 Task: Add Attachment from Trello to Card Card0000000182 in Board Board0000000046 in Workspace WS0000000016 in Trello. Add Cover Yellow to Card Card0000000182 in Board Board0000000046 in Workspace WS0000000016 in Trello. Add "Copy Card To …" Button titled Button0000000182 to "bottom" of the list "To Do" to Card Card0000000182 in Board Board0000000046 in Workspace WS0000000016 in Trello. Add Description DS0000000182 to Card Card0000000182 in Board Board0000000046 in Workspace WS0000000016 in Trello. Add Comment CM0000000182 to Card Card0000000182 in Board Board0000000046 in Workspace WS0000000016 in Trello
Action: Mouse moved to (295, 278)
Screenshot: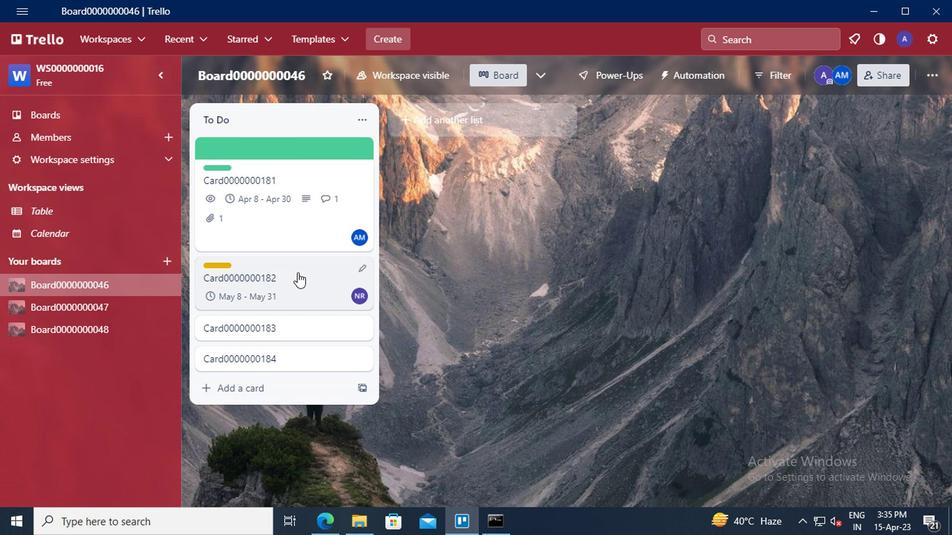 
Action: Mouse pressed left at (295, 278)
Screenshot: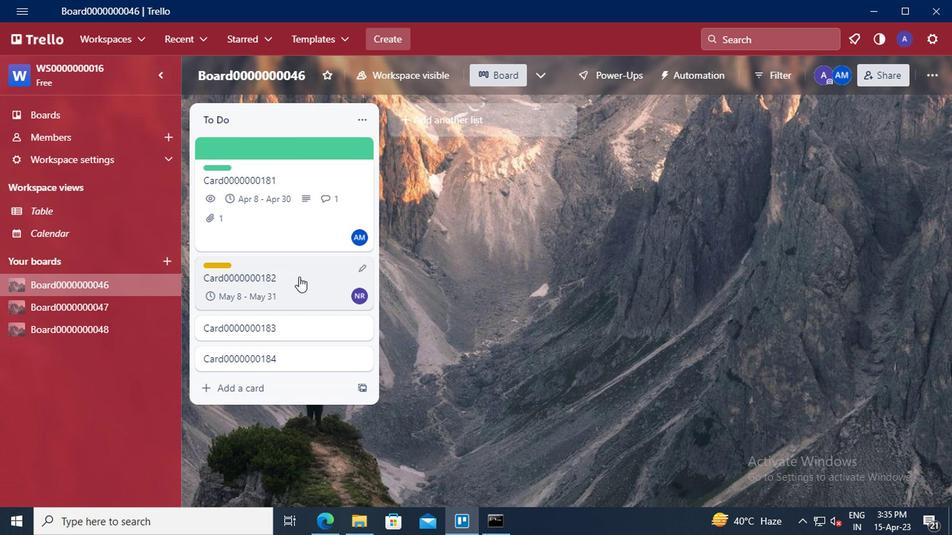 
Action: Mouse moved to (649, 290)
Screenshot: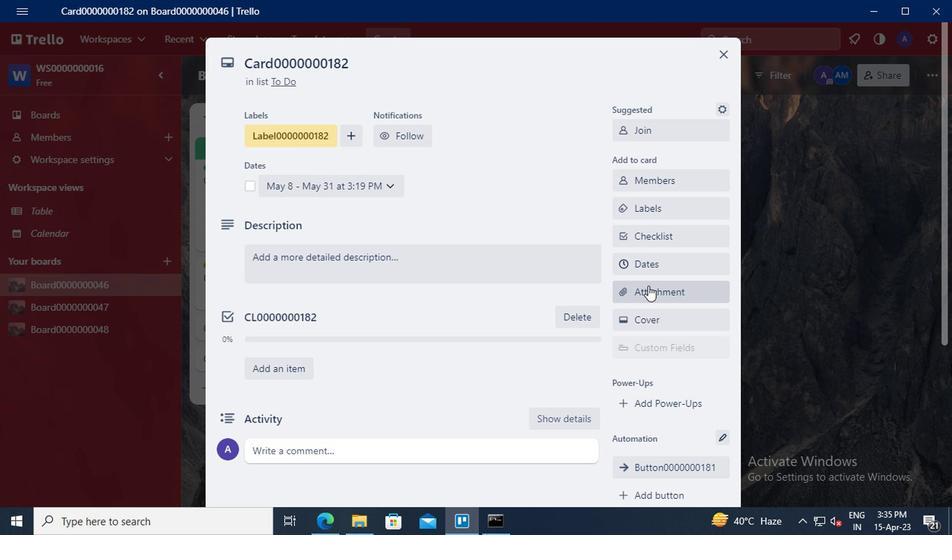 
Action: Mouse pressed left at (649, 290)
Screenshot: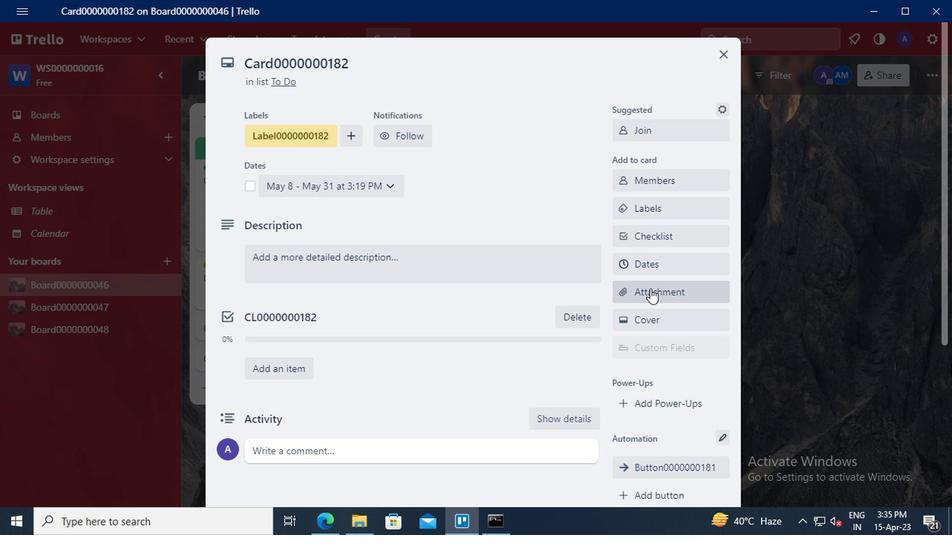 
Action: Mouse moved to (647, 149)
Screenshot: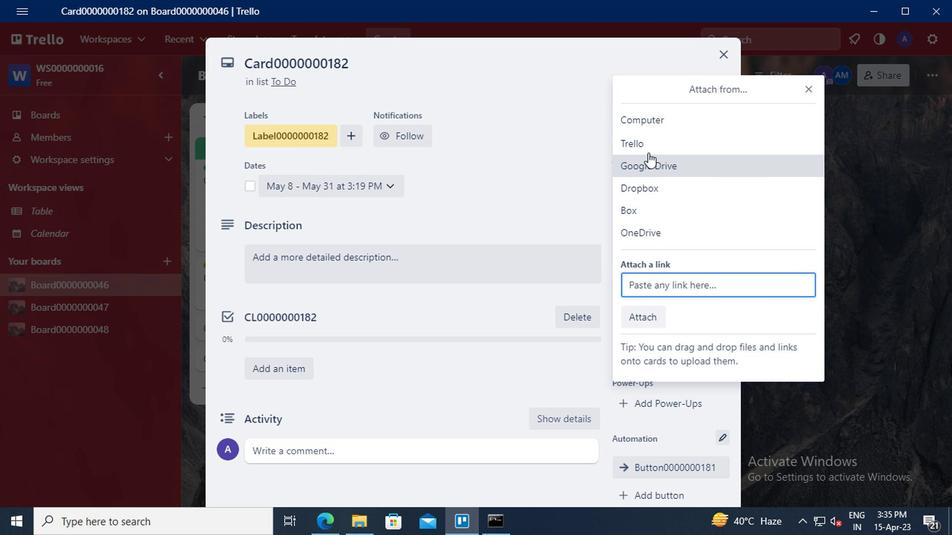 
Action: Mouse pressed left at (647, 149)
Screenshot: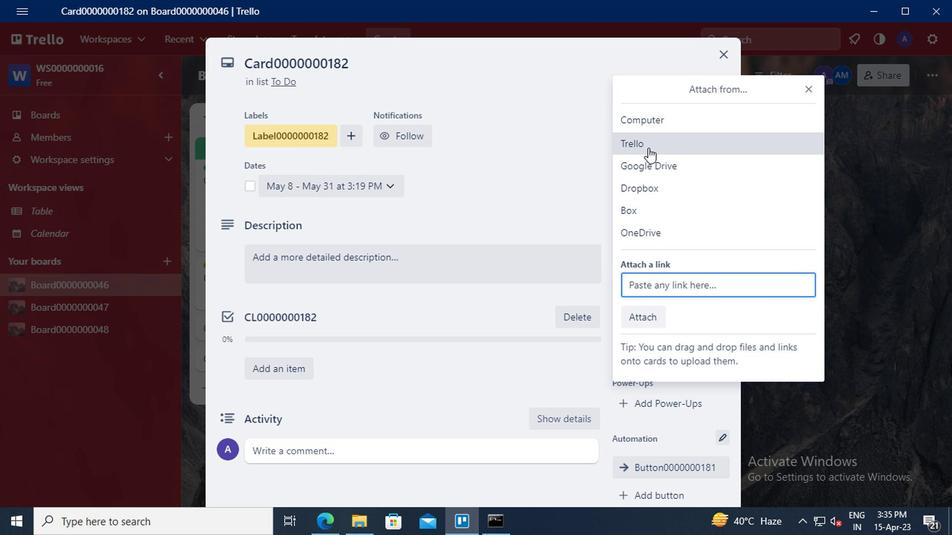 
Action: Mouse moved to (654, 173)
Screenshot: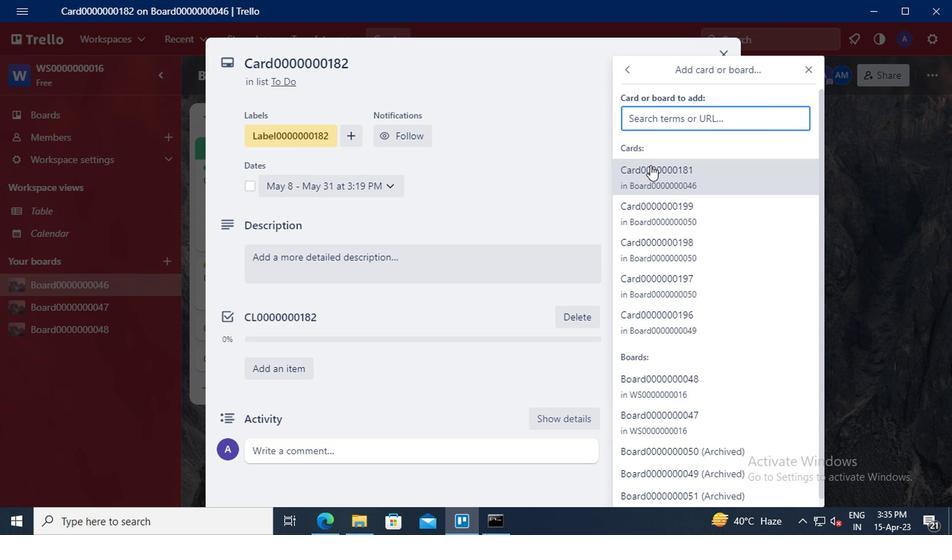 
Action: Mouse pressed left at (654, 173)
Screenshot: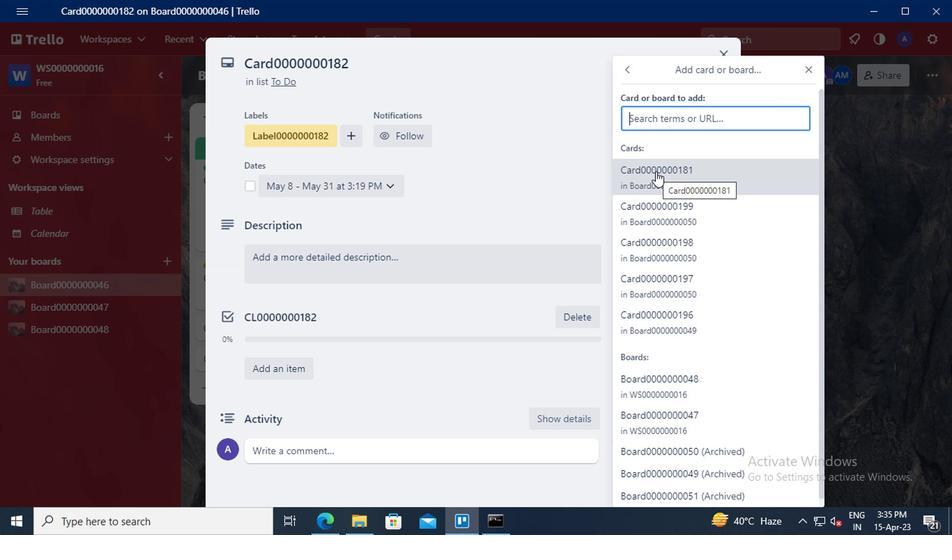 
Action: Mouse moved to (654, 316)
Screenshot: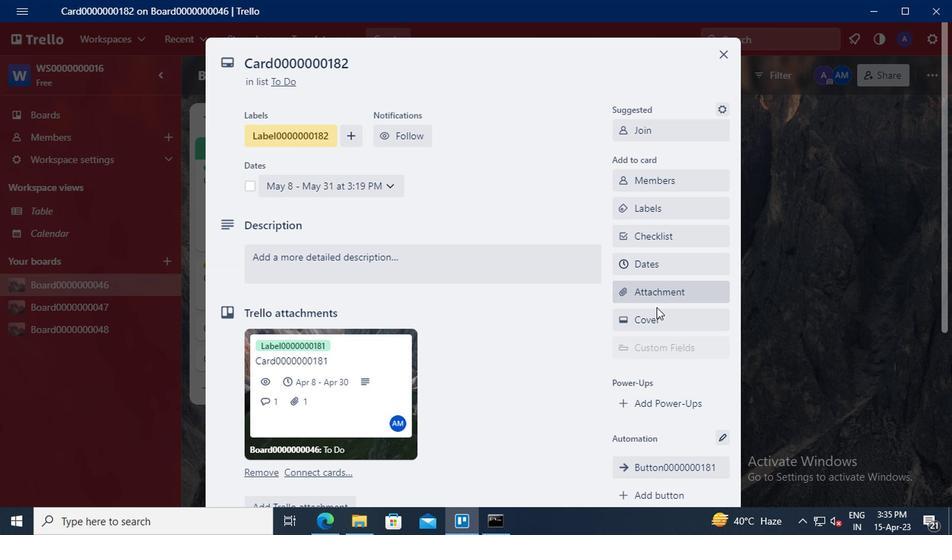 
Action: Mouse pressed left at (654, 316)
Screenshot: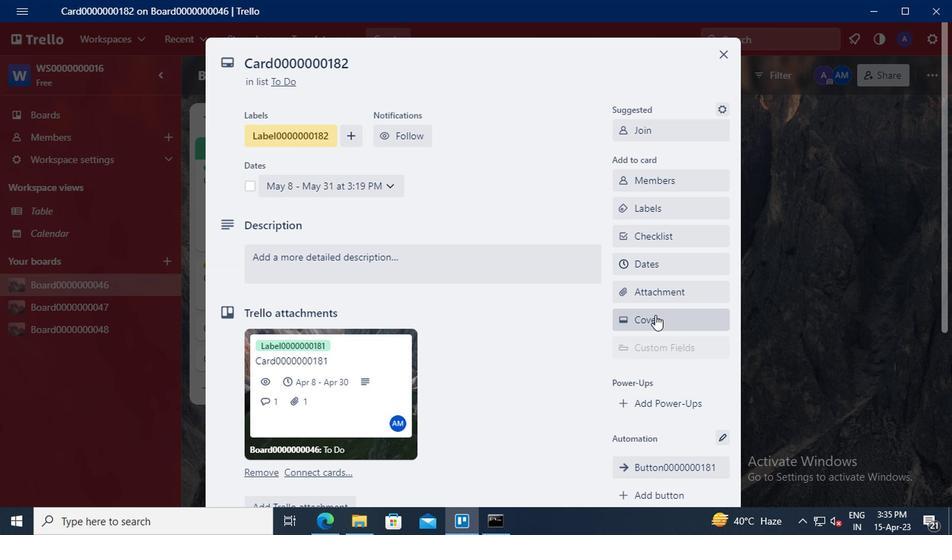 
Action: Mouse moved to (680, 234)
Screenshot: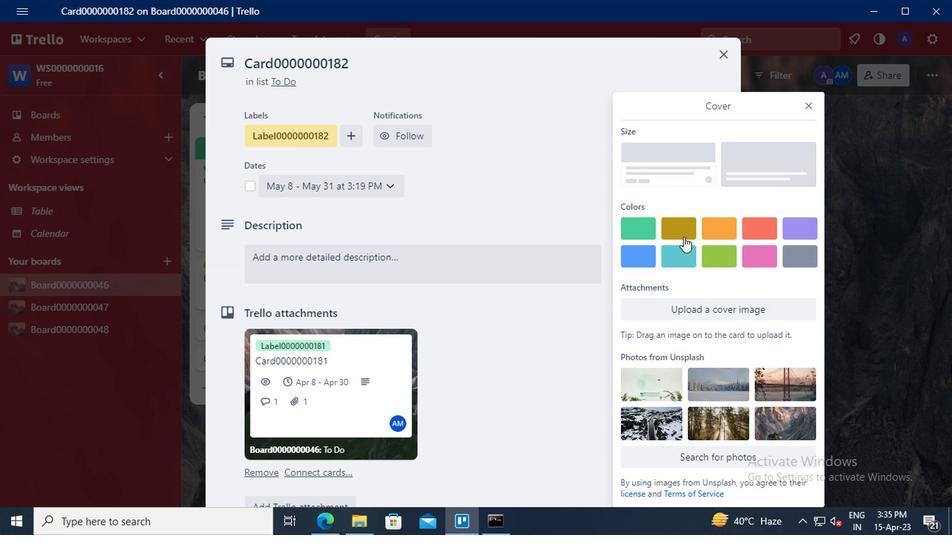 
Action: Mouse pressed left at (680, 234)
Screenshot: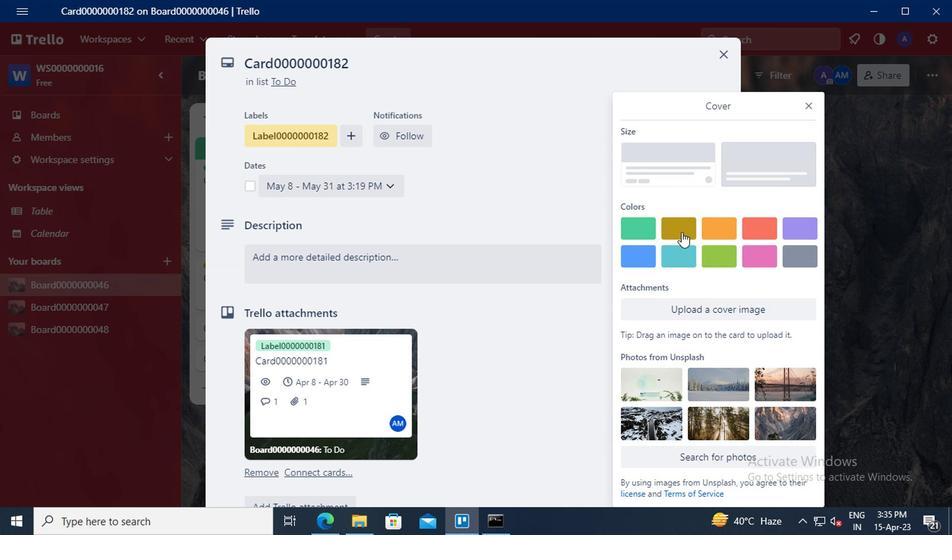 
Action: Mouse moved to (808, 83)
Screenshot: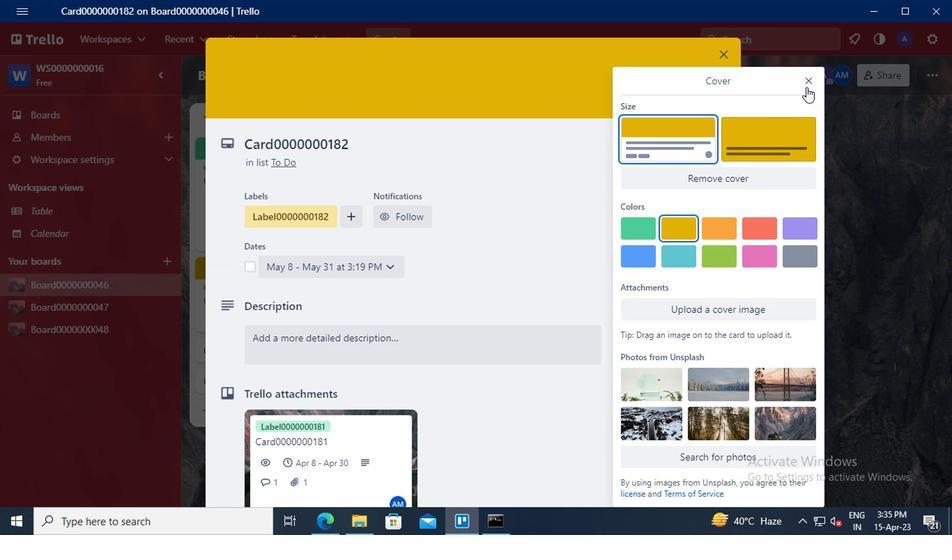 
Action: Mouse pressed left at (808, 83)
Screenshot: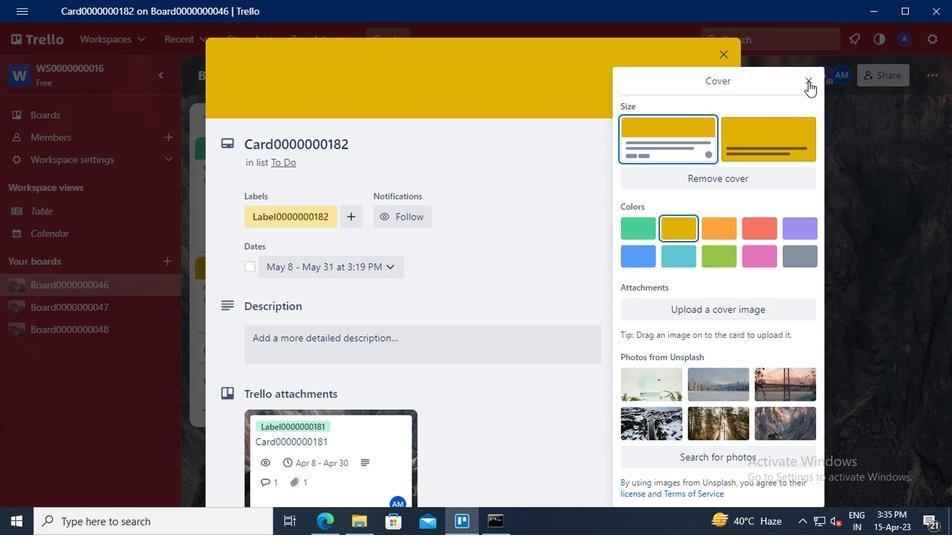 
Action: Mouse moved to (658, 248)
Screenshot: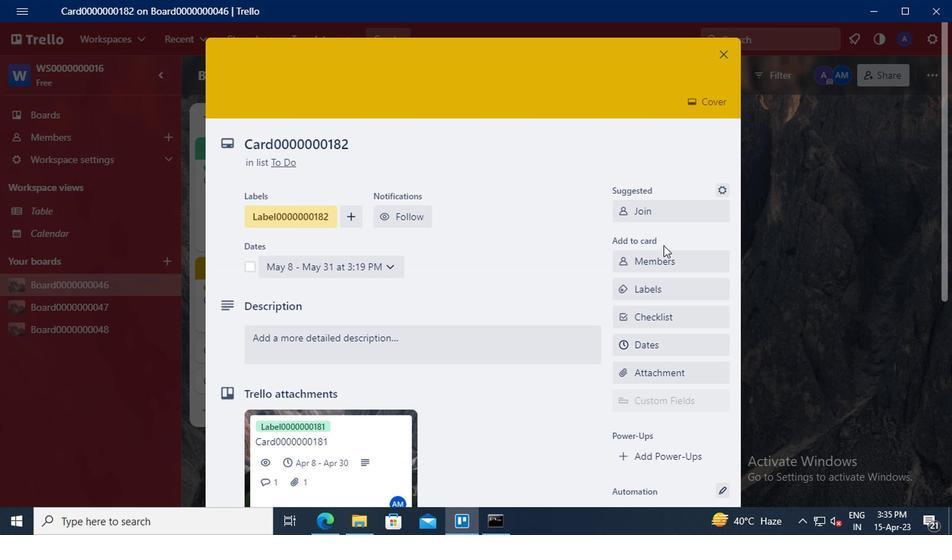 
Action: Mouse scrolled (658, 247) with delta (0, 0)
Screenshot: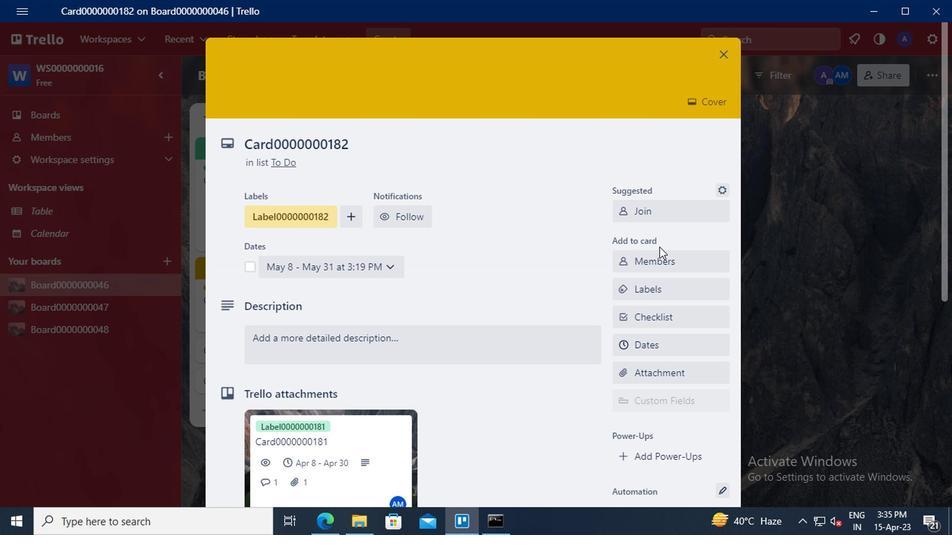 
Action: Mouse scrolled (658, 247) with delta (0, 0)
Screenshot: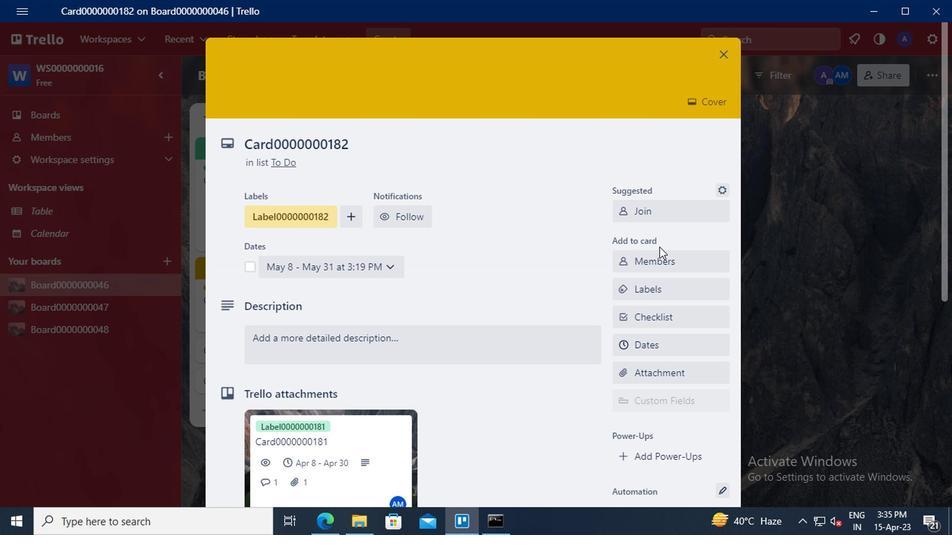 
Action: Mouse moved to (653, 407)
Screenshot: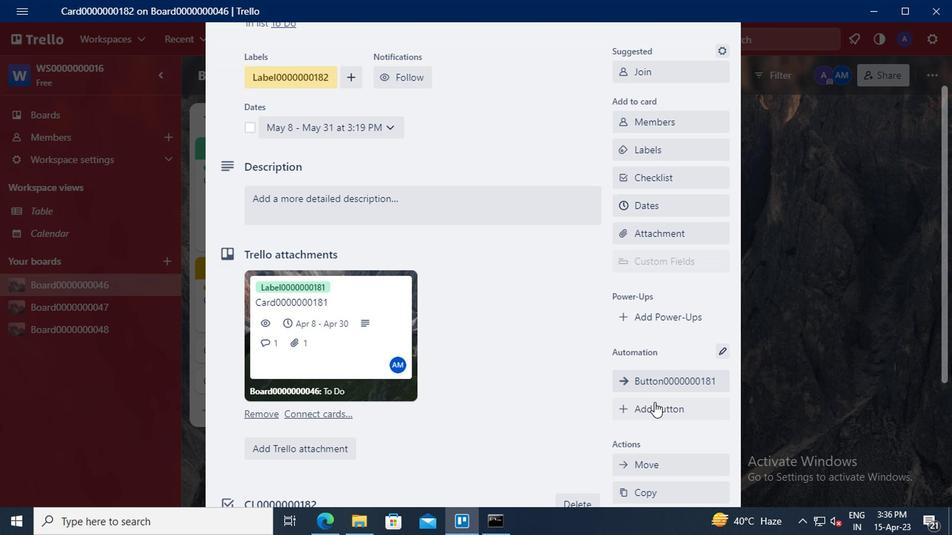 
Action: Mouse pressed left at (653, 407)
Screenshot: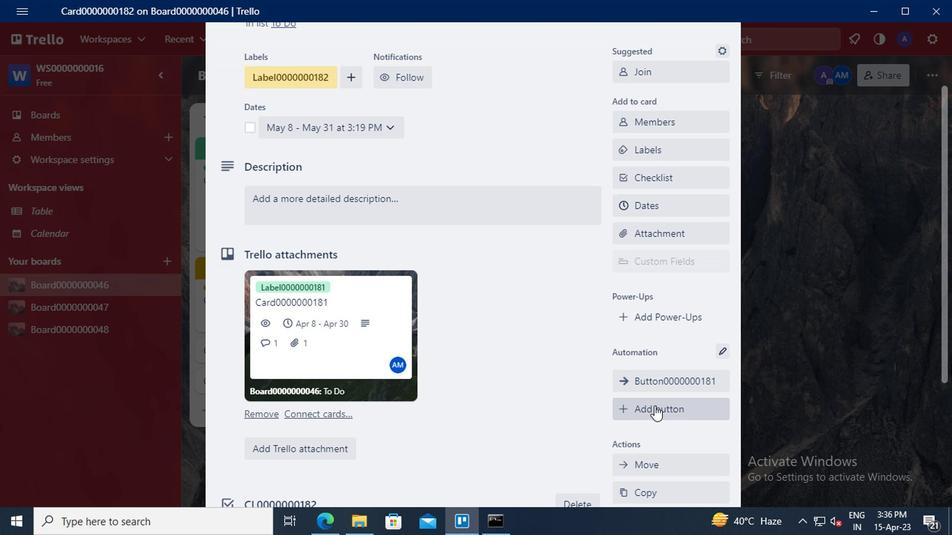 
Action: Mouse moved to (662, 165)
Screenshot: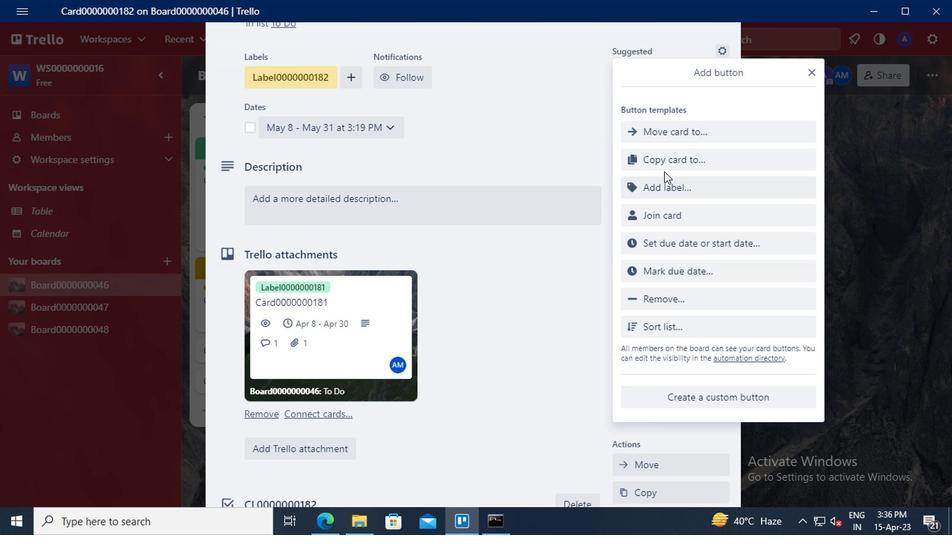 
Action: Mouse pressed left at (662, 165)
Screenshot: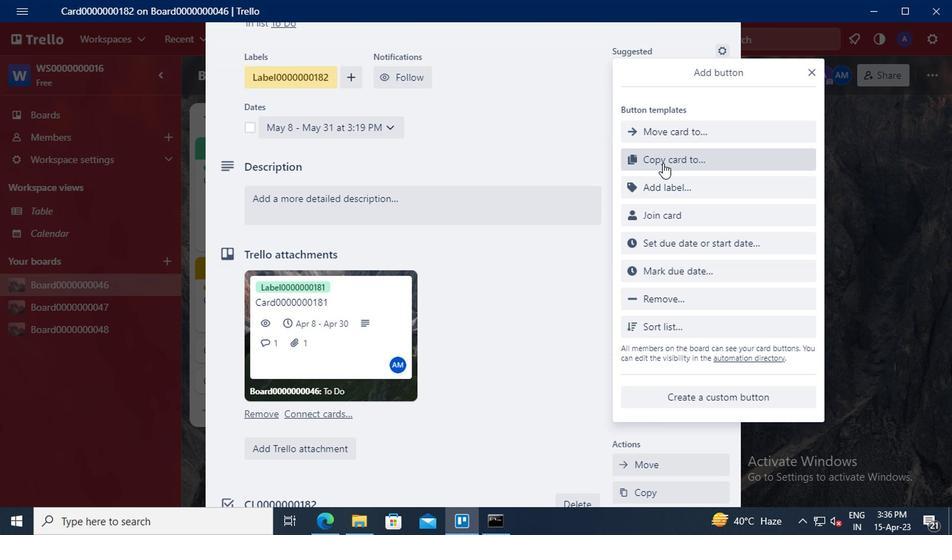 
Action: Mouse moved to (667, 174)
Screenshot: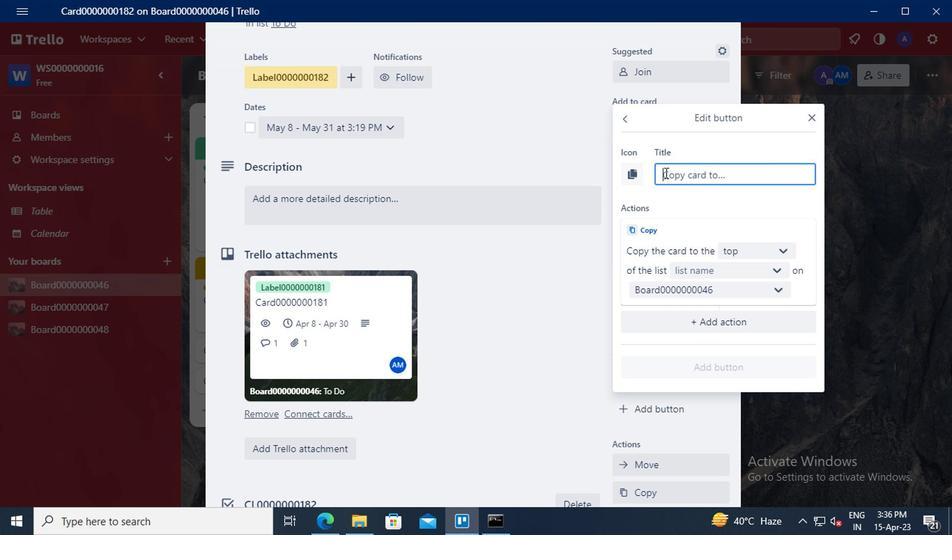 
Action: Mouse pressed left at (667, 174)
Screenshot: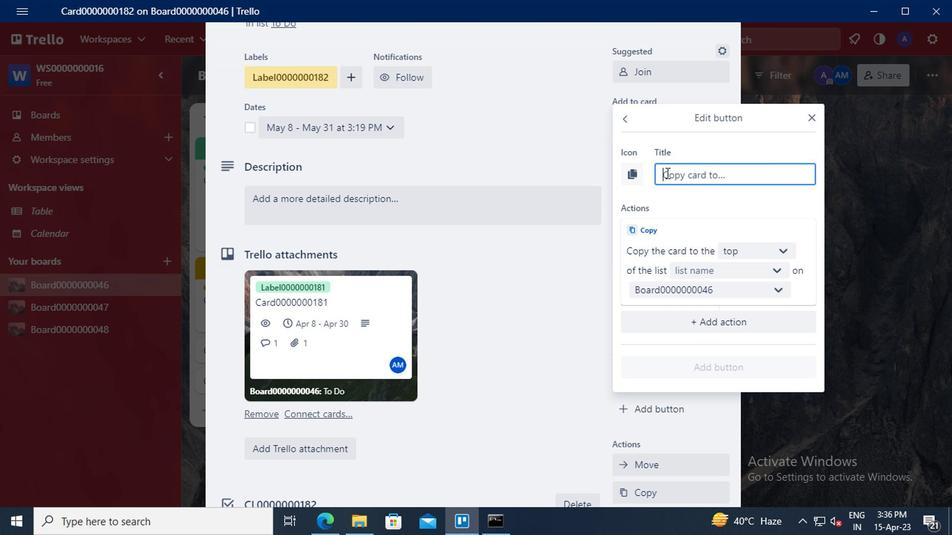 
Action: Key pressed <Key.shift>BUTTON0000000182
Screenshot: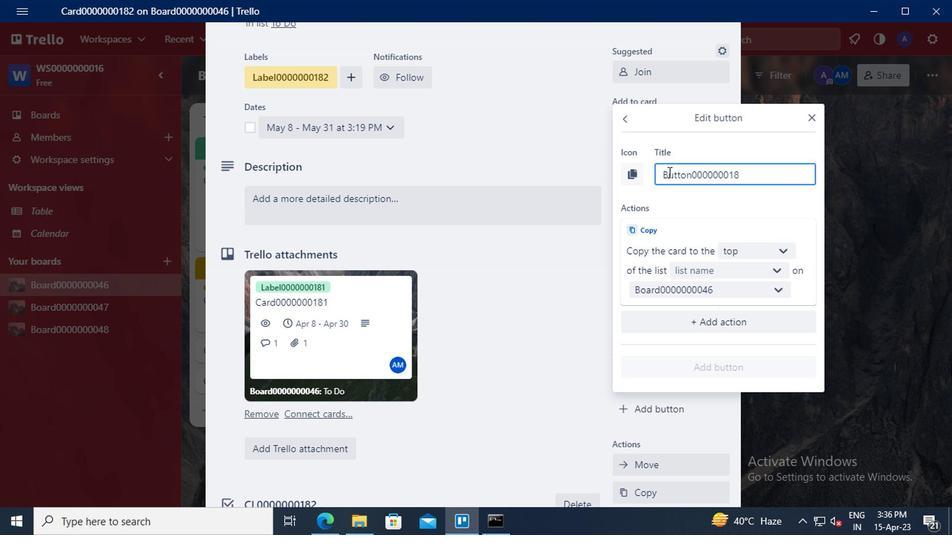 
Action: Mouse moved to (740, 249)
Screenshot: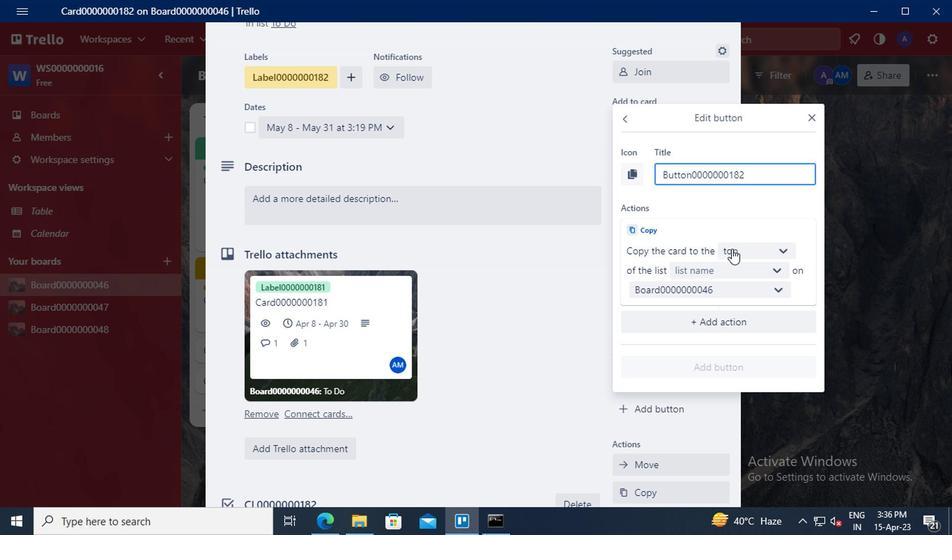 
Action: Mouse pressed left at (740, 249)
Screenshot: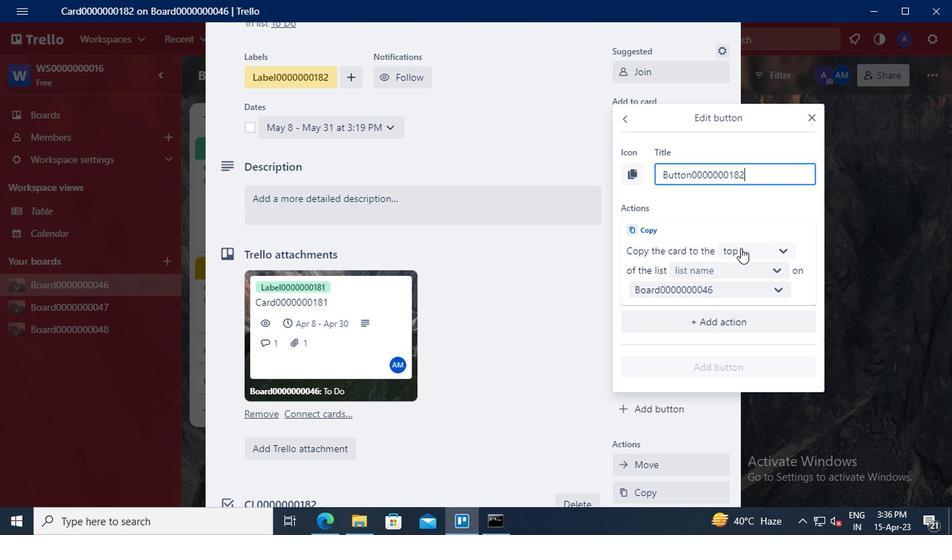 
Action: Mouse moved to (737, 301)
Screenshot: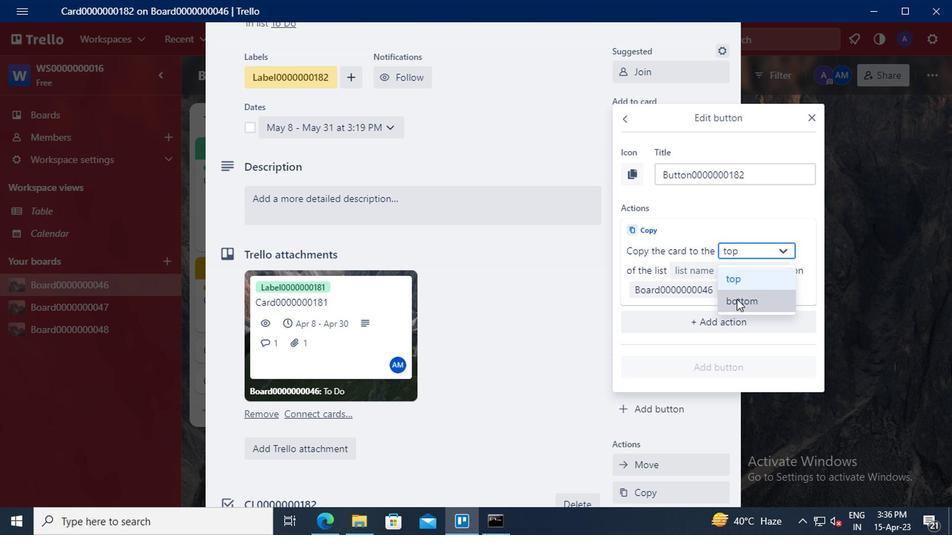 
Action: Mouse pressed left at (737, 301)
Screenshot: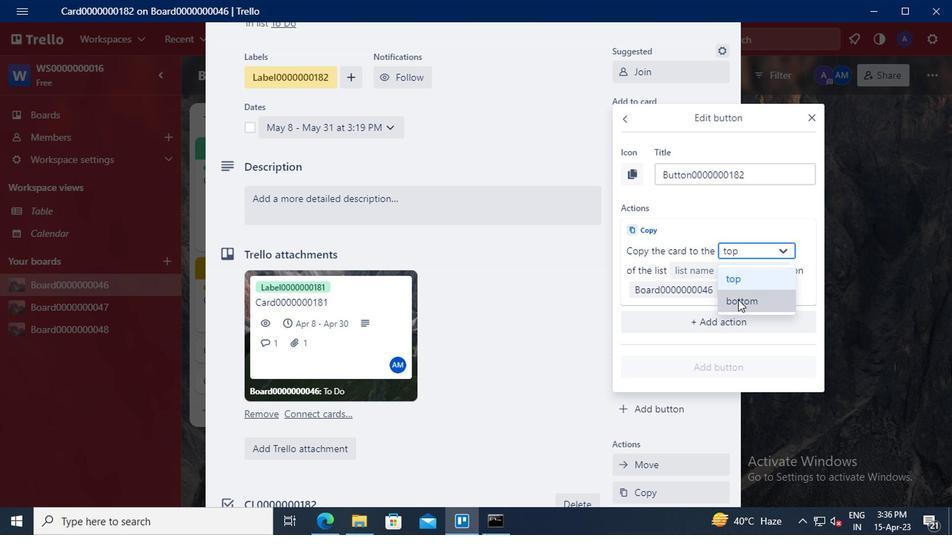 
Action: Mouse moved to (710, 272)
Screenshot: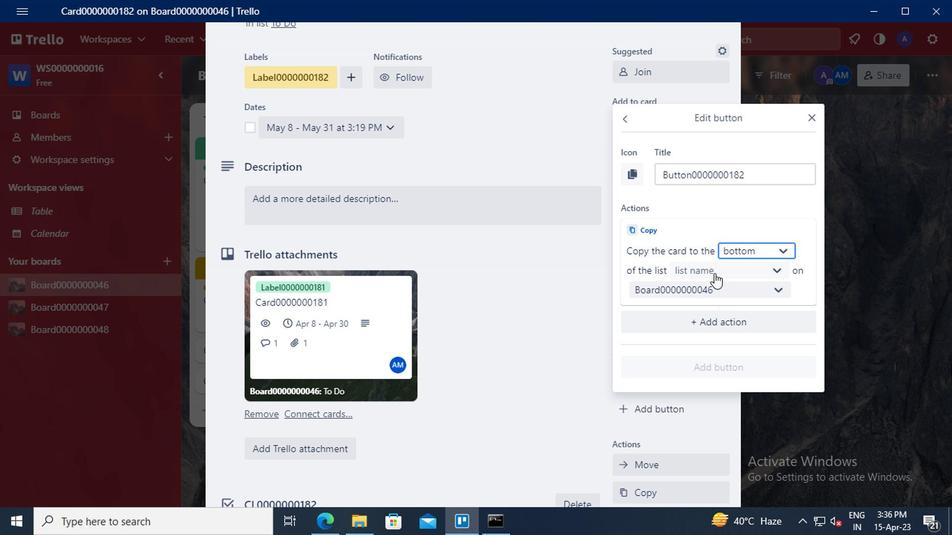 
Action: Mouse pressed left at (710, 272)
Screenshot: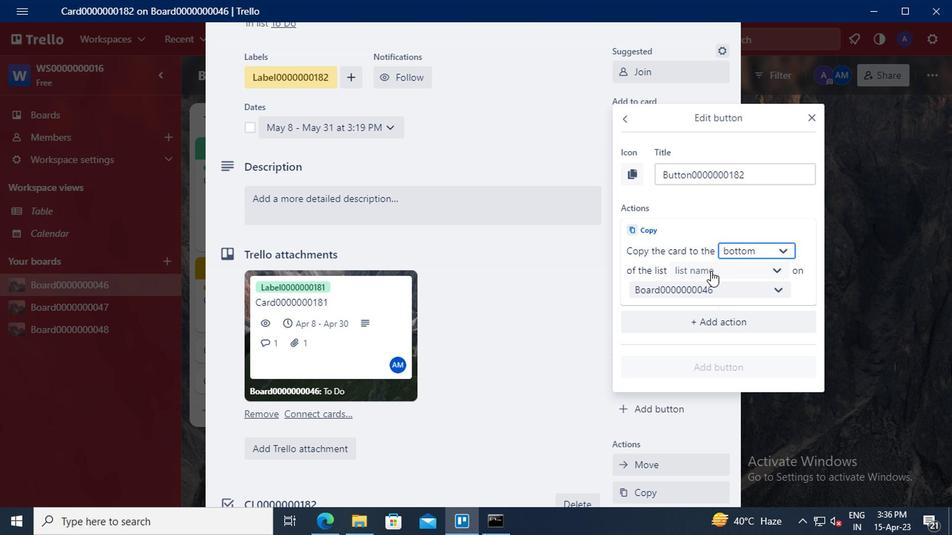 
Action: Mouse moved to (703, 296)
Screenshot: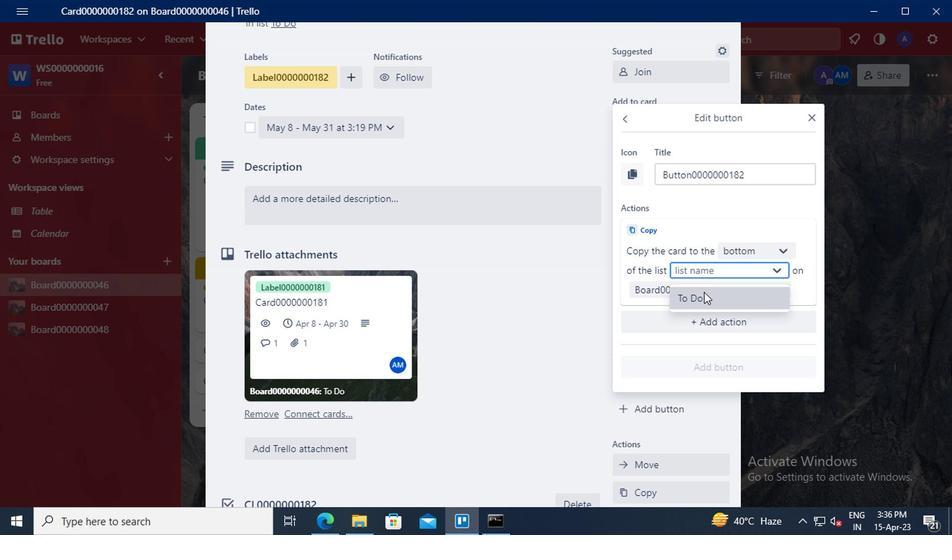 
Action: Mouse pressed left at (703, 296)
Screenshot: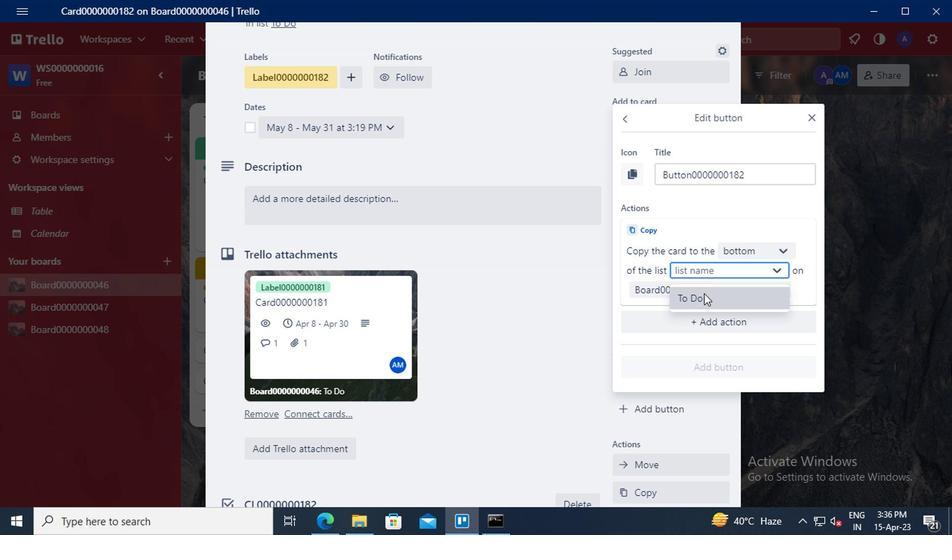 
Action: Mouse moved to (711, 366)
Screenshot: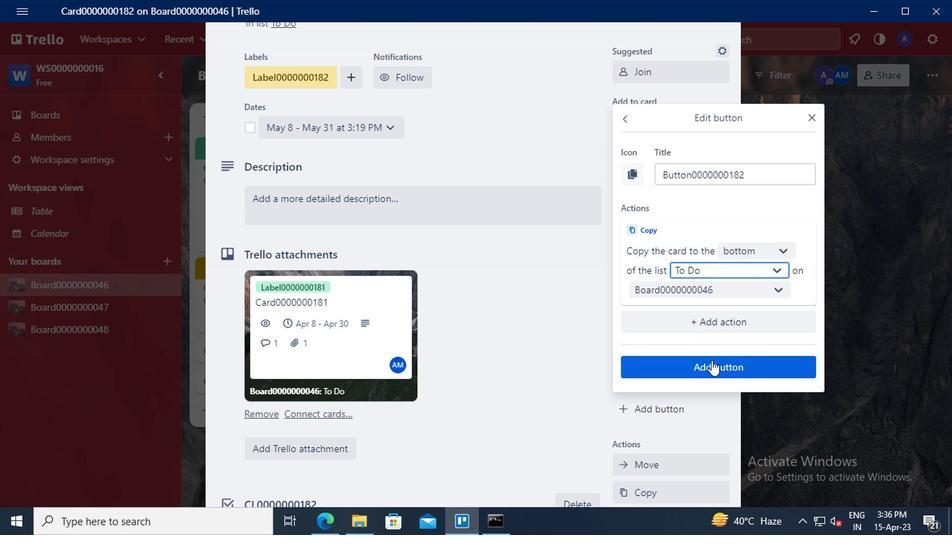 
Action: Mouse pressed left at (711, 366)
Screenshot: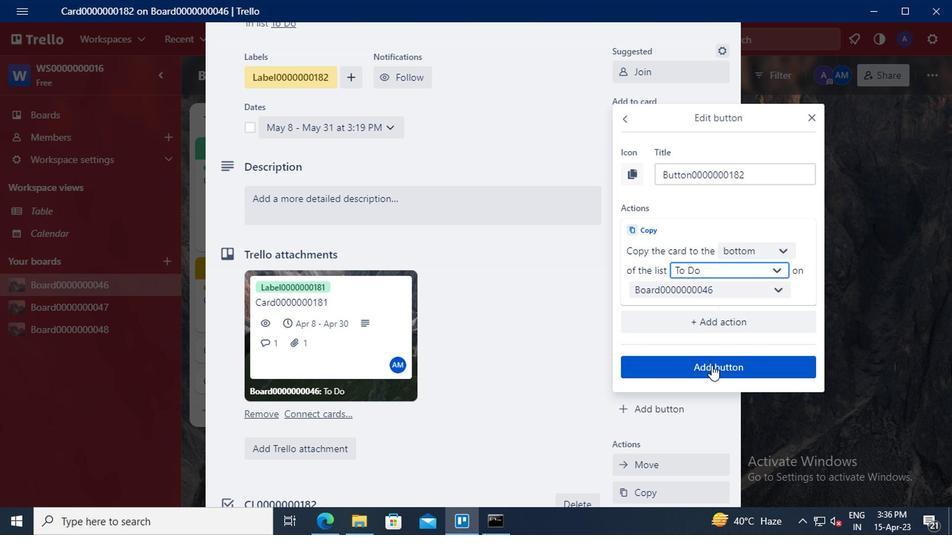 
Action: Mouse moved to (284, 208)
Screenshot: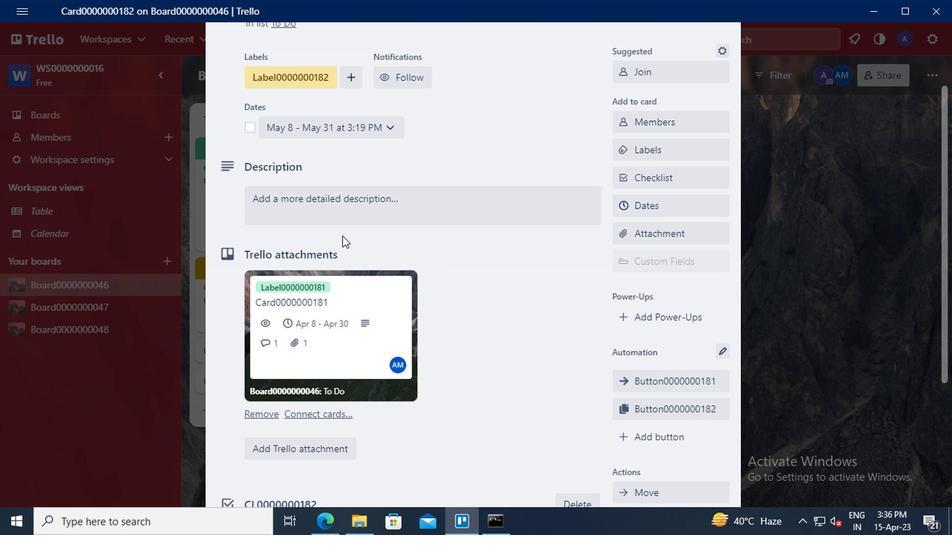 
Action: Mouse pressed left at (284, 208)
Screenshot: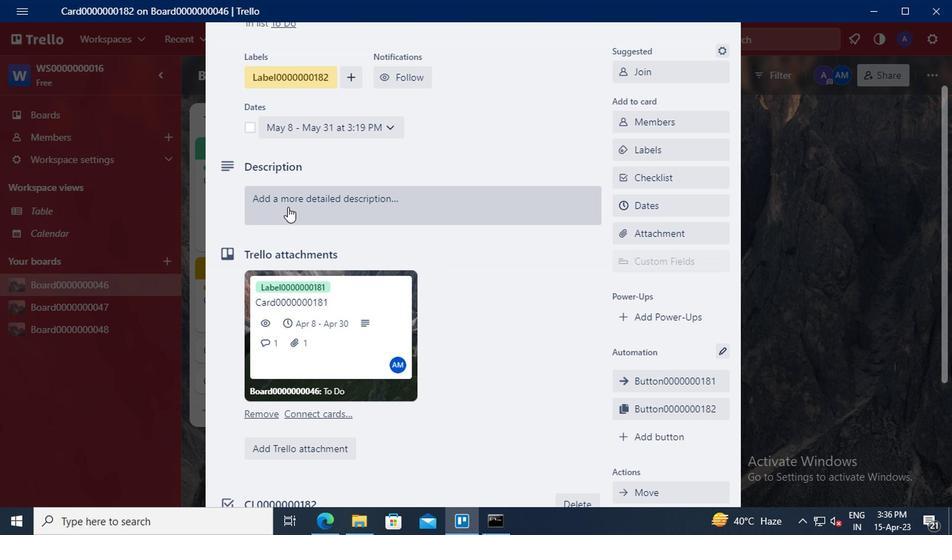 
Action: Mouse moved to (280, 247)
Screenshot: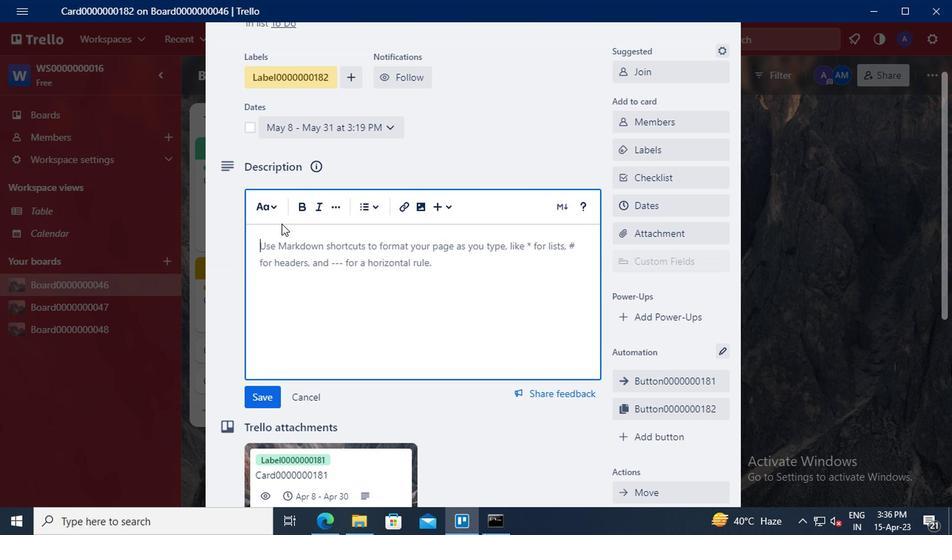
Action: Mouse pressed left at (280, 247)
Screenshot: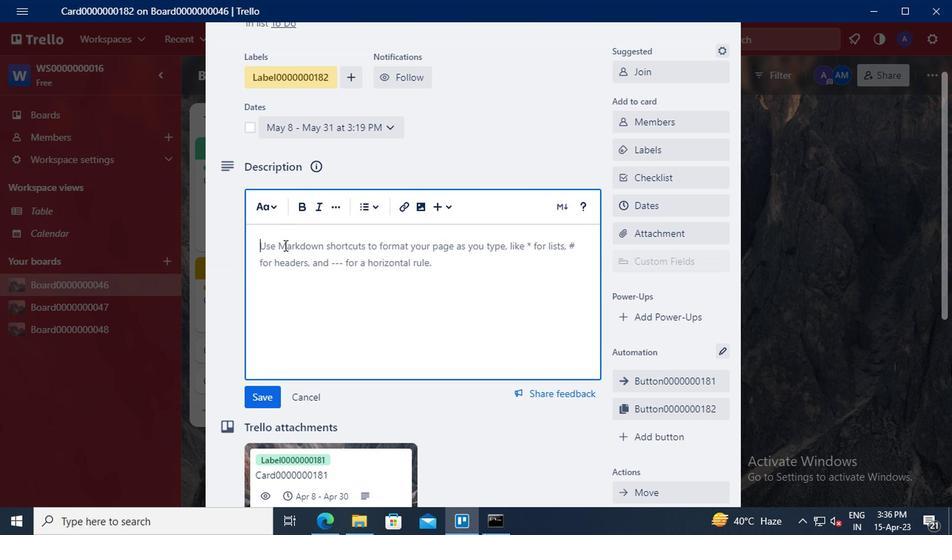 
Action: Key pressed <Key.shift>DS0000000182
Screenshot: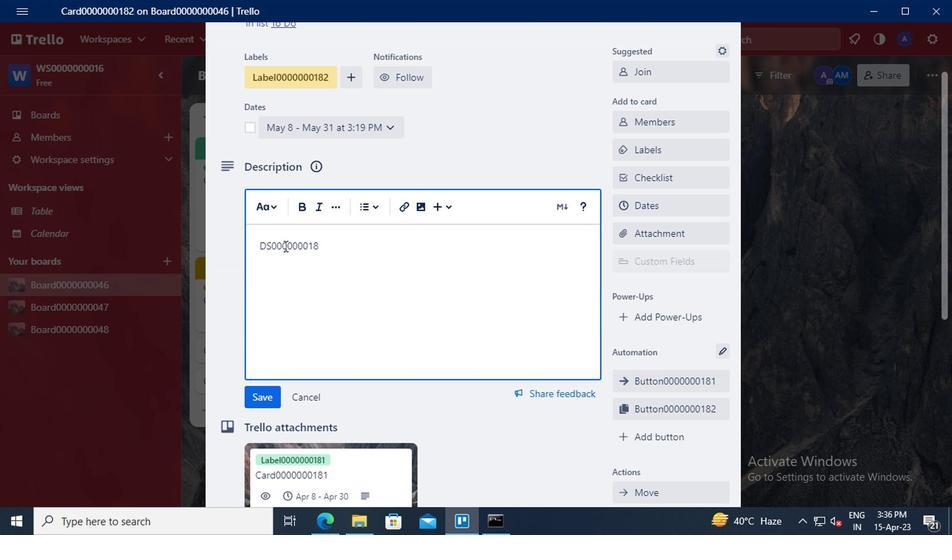 
Action: Mouse moved to (263, 395)
Screenshot: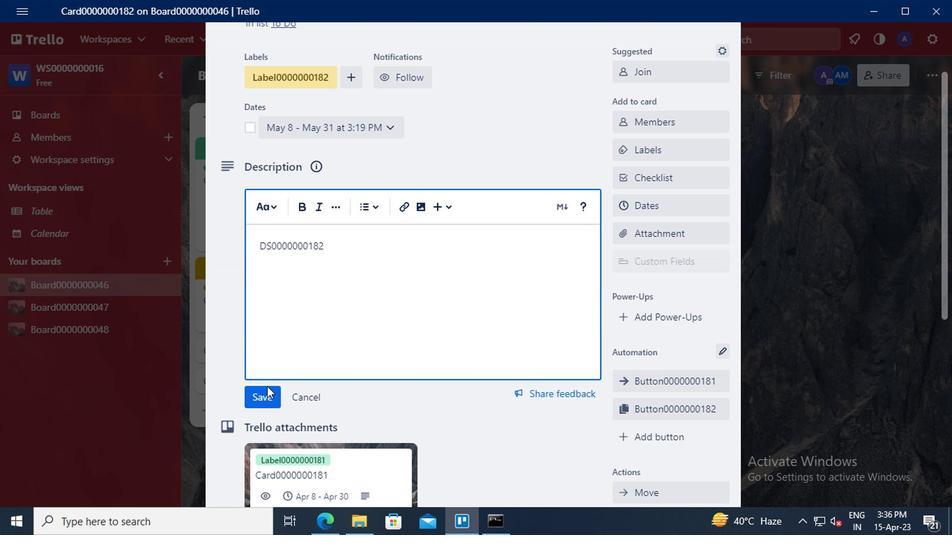 
Action: Mouse pressed left at (263, 395)
Screenshot: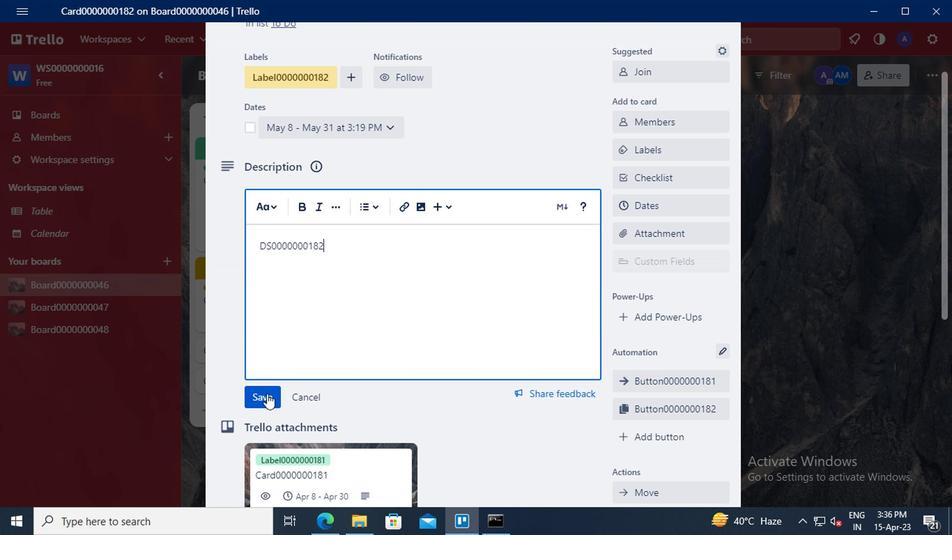 
Action: Mouse moved to (263, 396)
Screenshot: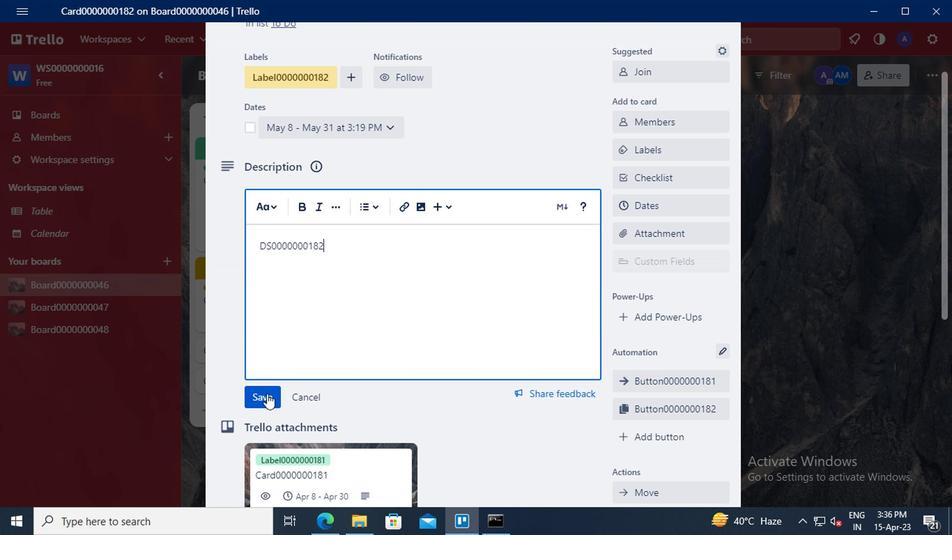 
Action: Mouse scrolled (263, 395) with delta (0, 0)
Screenshot: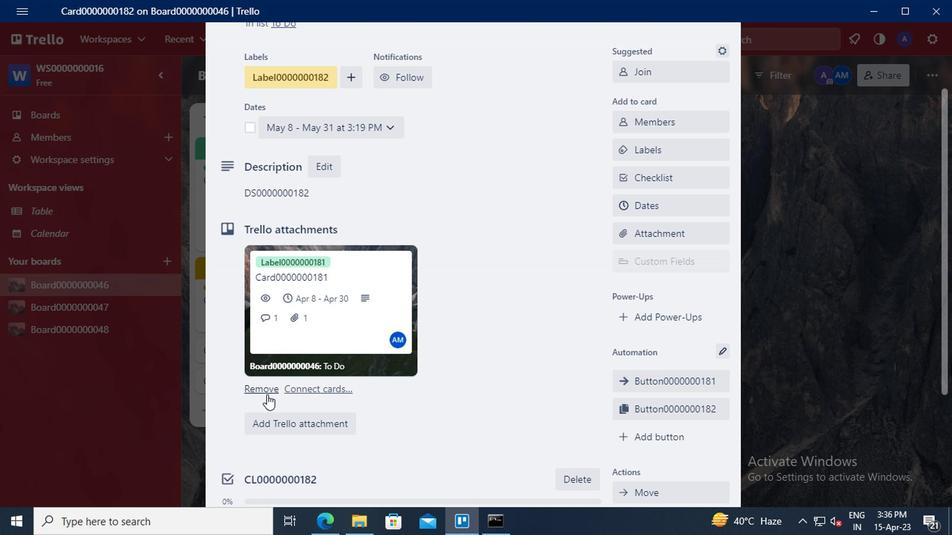 
Action: Mouse scrolled (263, 395) with delta (0, 0)
Screenshot: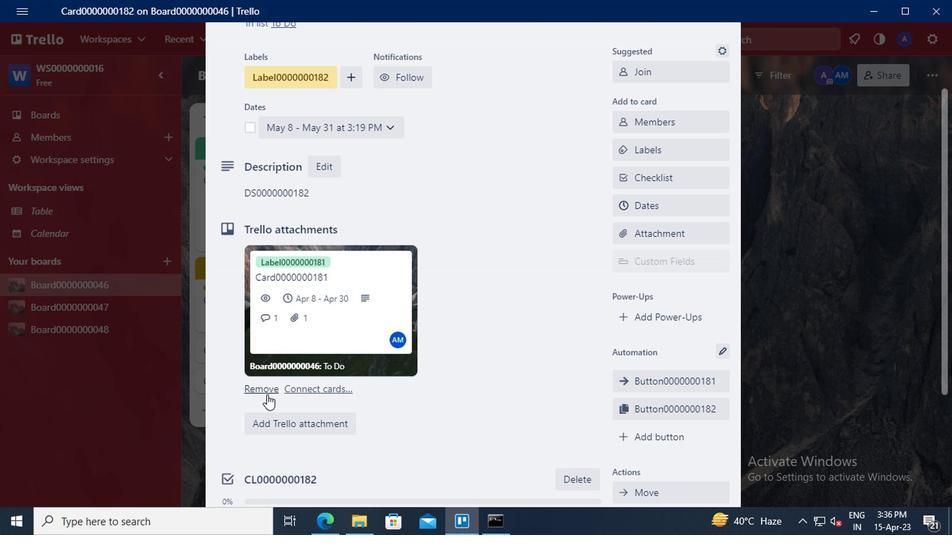 
Action: Mouse moved to (283, 403)
Screenshot: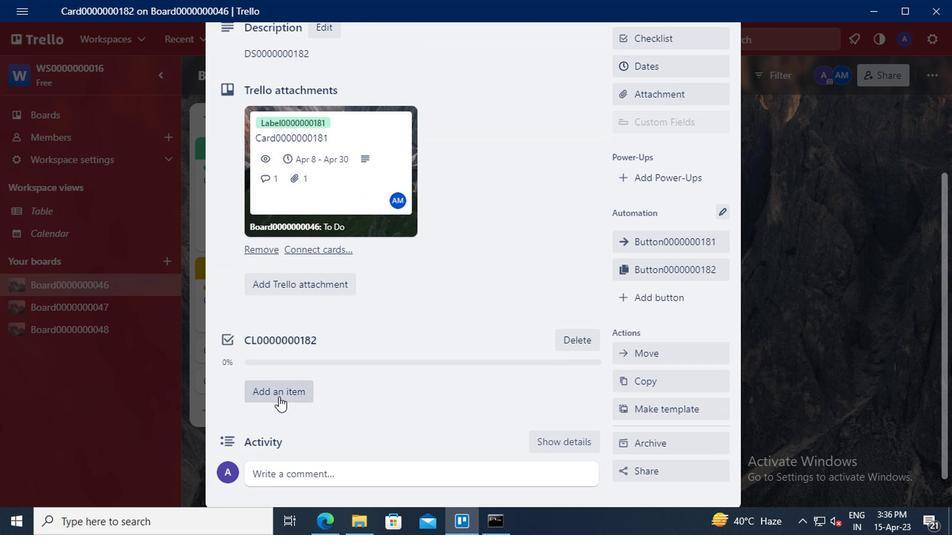 
Action: Mouse scrolled (283, 403) with delta (0, 0)
Screenshot: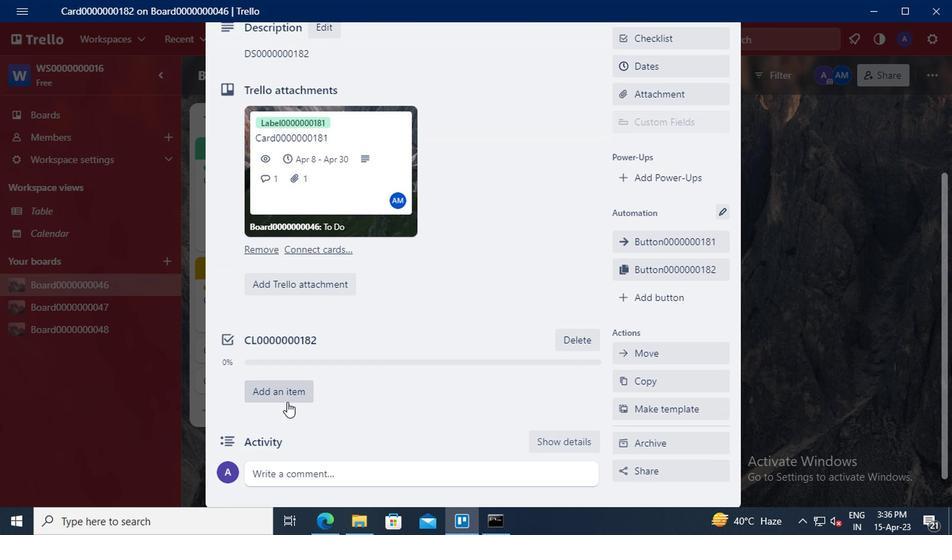 
Action: Mouse moved to (280, 419)
Screenshot: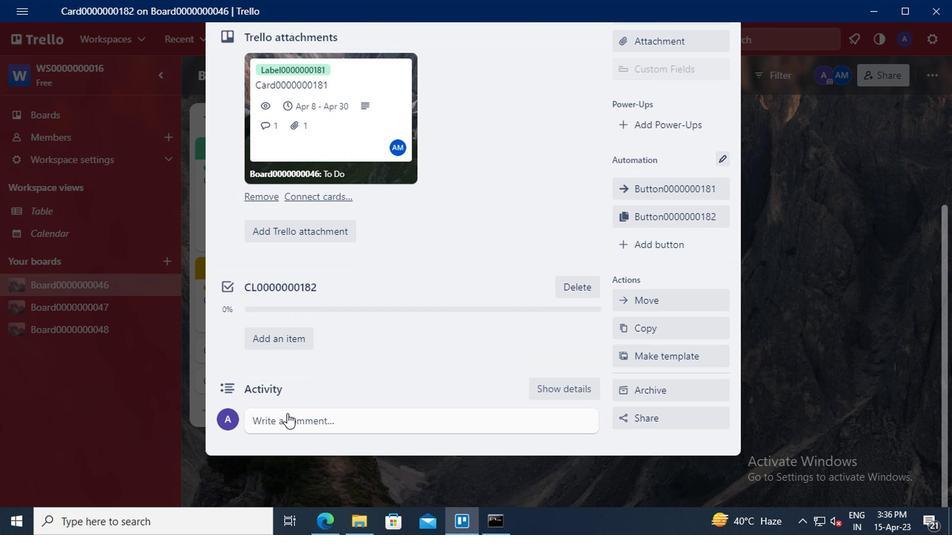 
Action: Mouse pressed left at (280, 419)
Screenshot: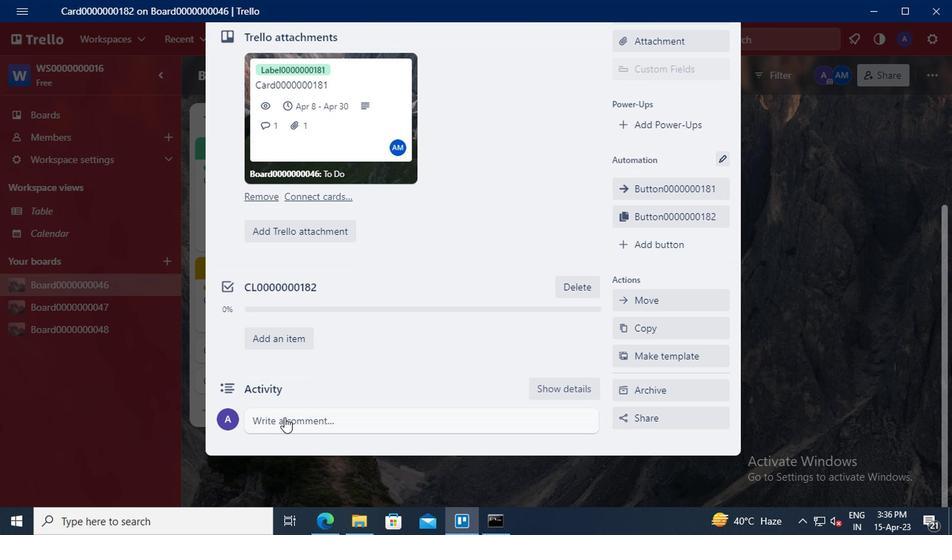 
Action: Key pressed <Key.shift><Key.shift><Key.shift>CM0000000182
Screenshot: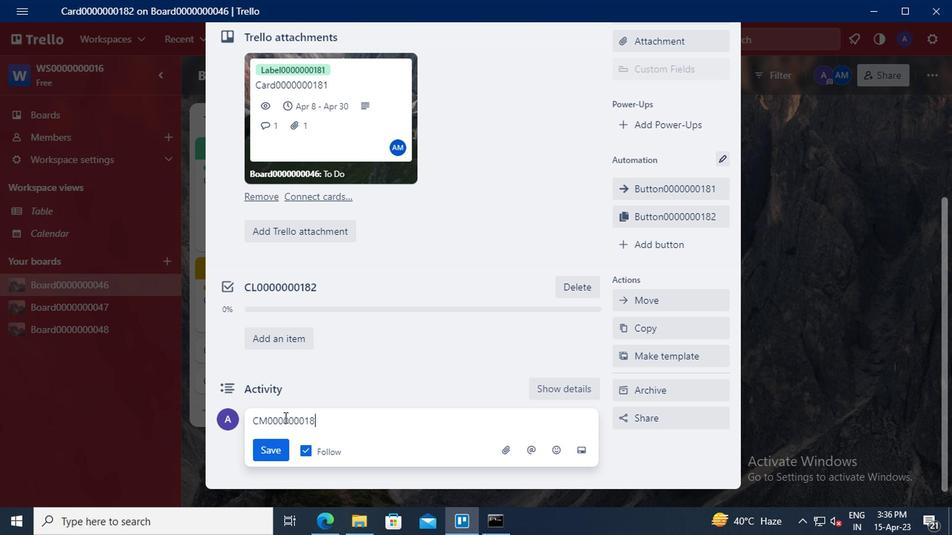 
Action: Mouse moved to (275, 450)
Screenshot: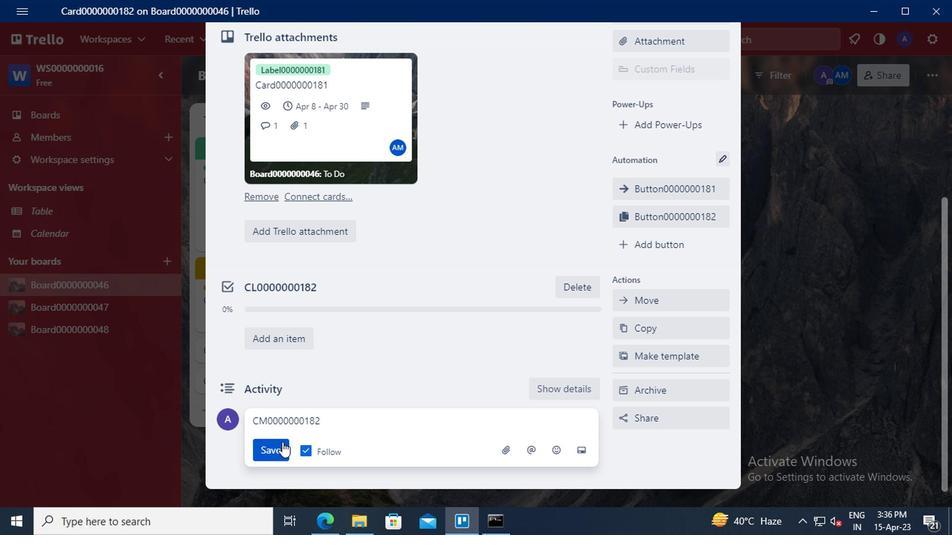 
Action: Mouse pressed left at (275, 450)
Screenshot: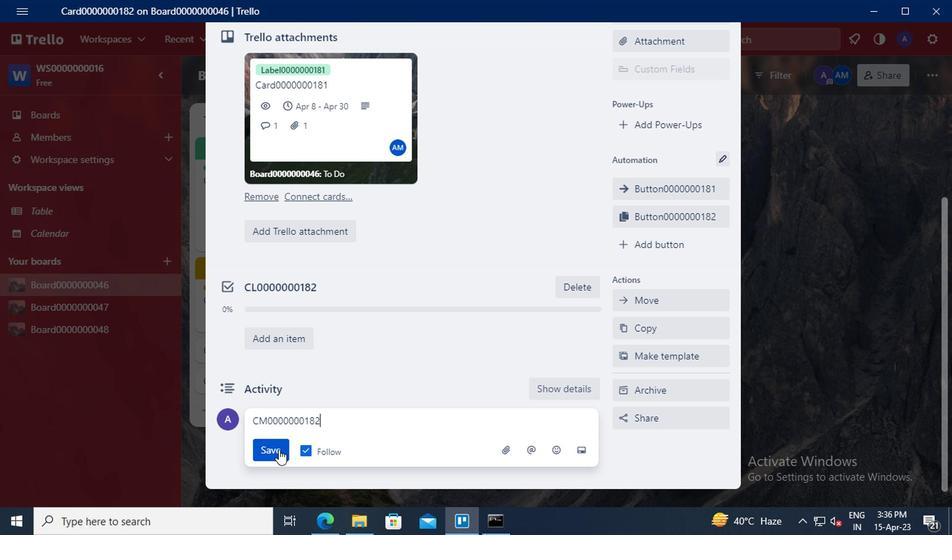 
